 Task: Add Cheese Curds to the cart.
Action: Mouse moved to (17, 81)
Screenshot: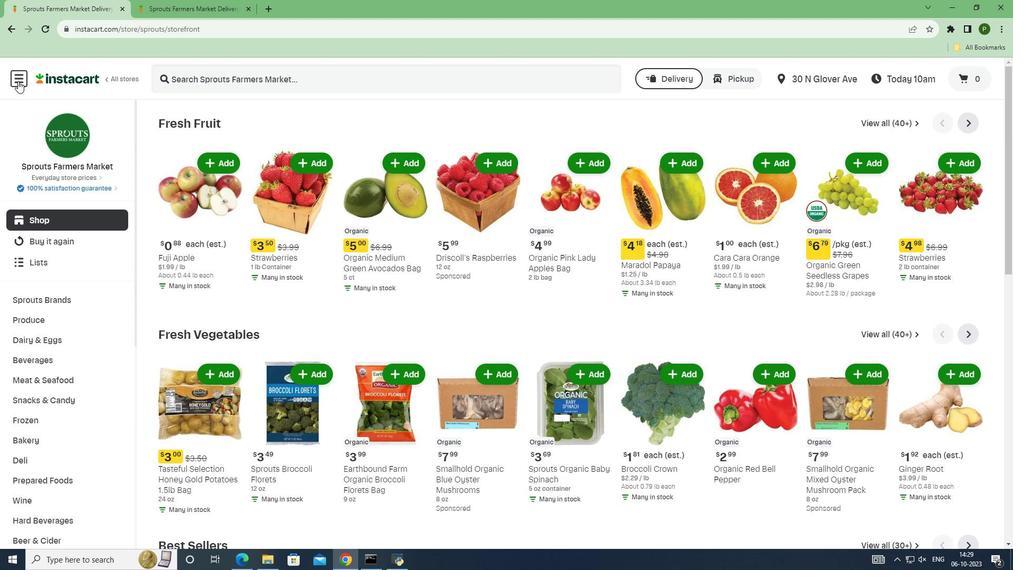 
Action: Mouse pressed left at (17, 81)
Screenshot: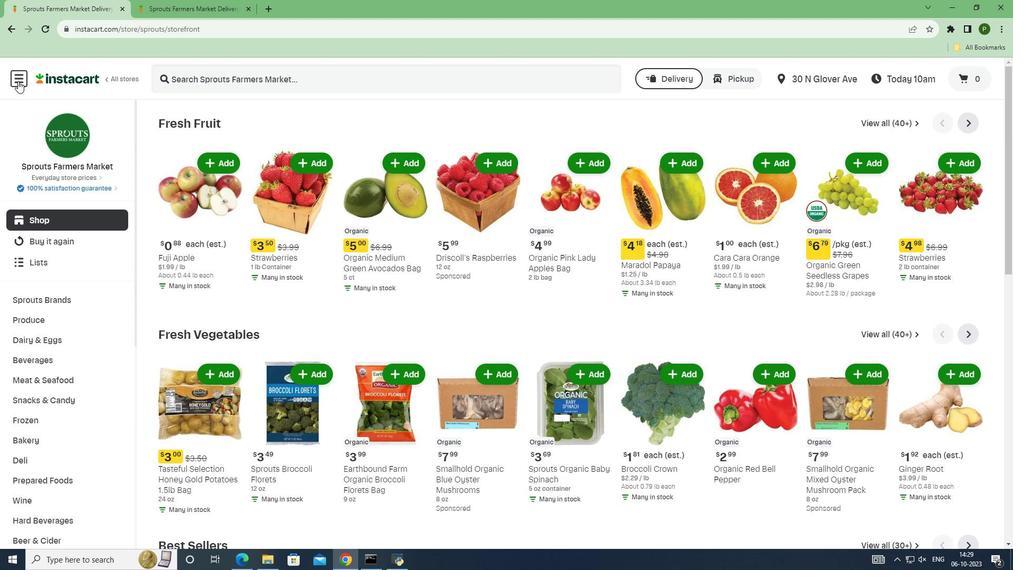 
Action: Mouse moved to (48, 281)
Screenshot: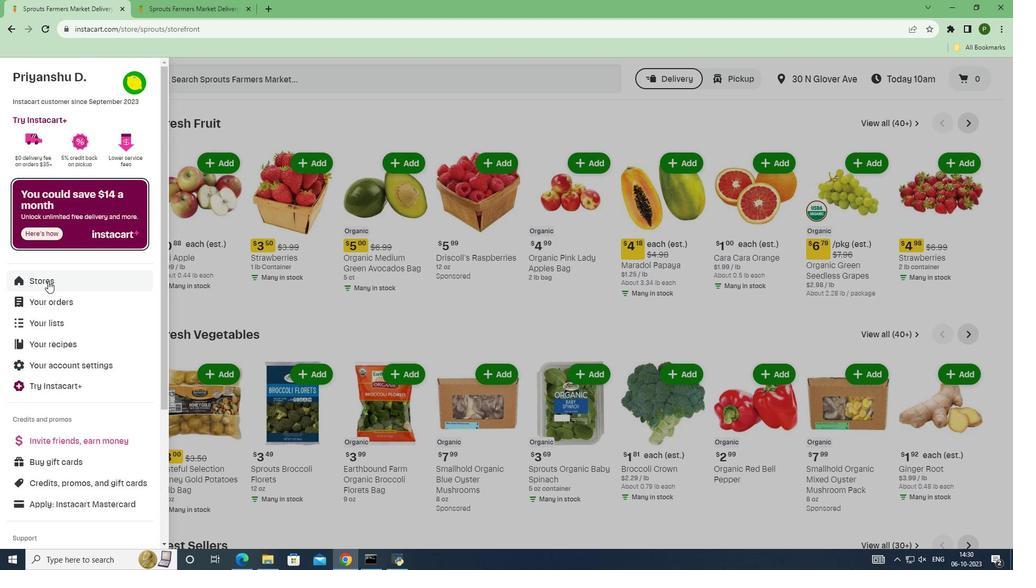 
Action: Mouse pressed left at (48, 281)
Screenshot: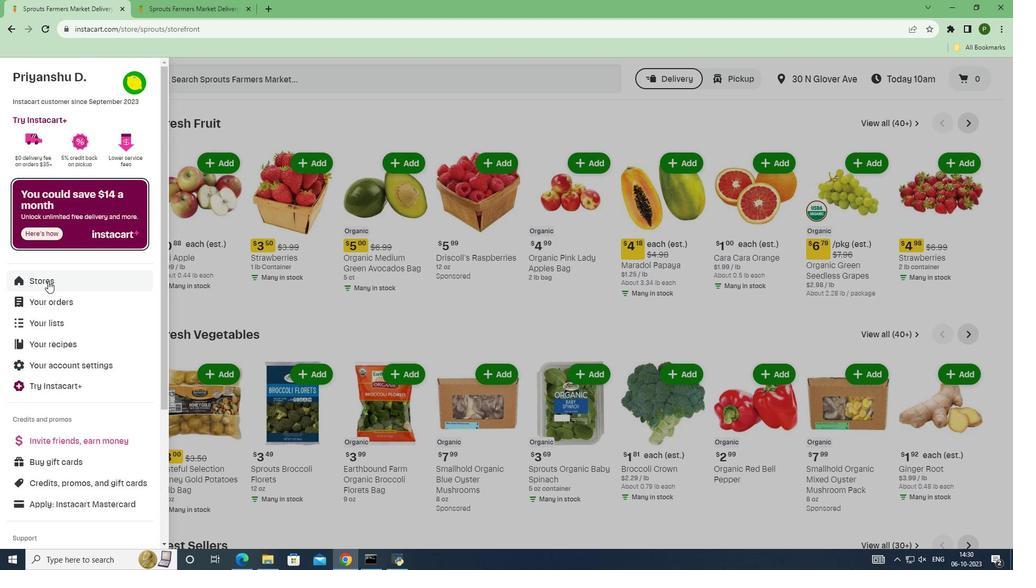
Action: Mouse moved to (237, 120)
Screenshot: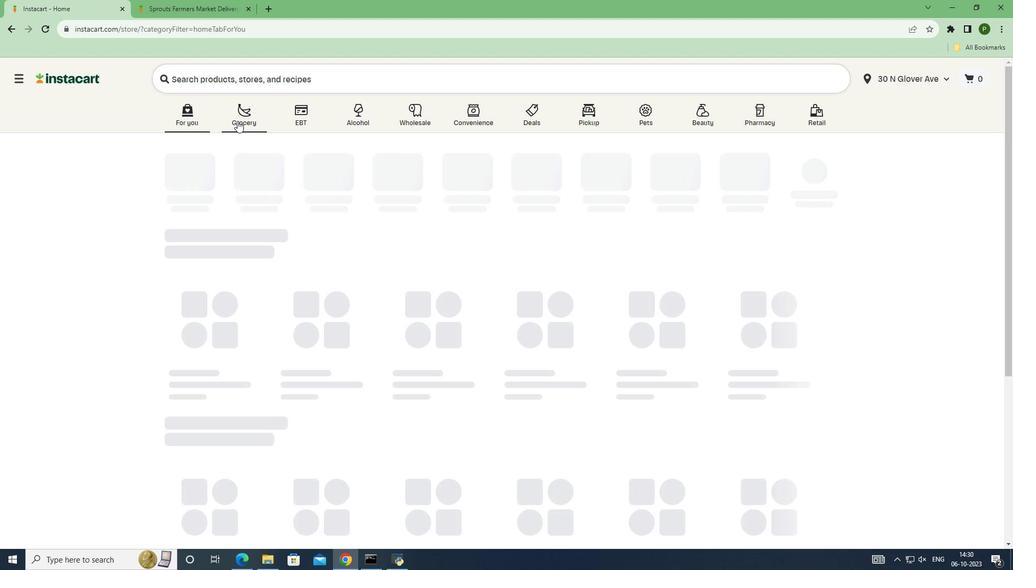 
Action: Mouse pressed left at (237, 120)
Screenshot: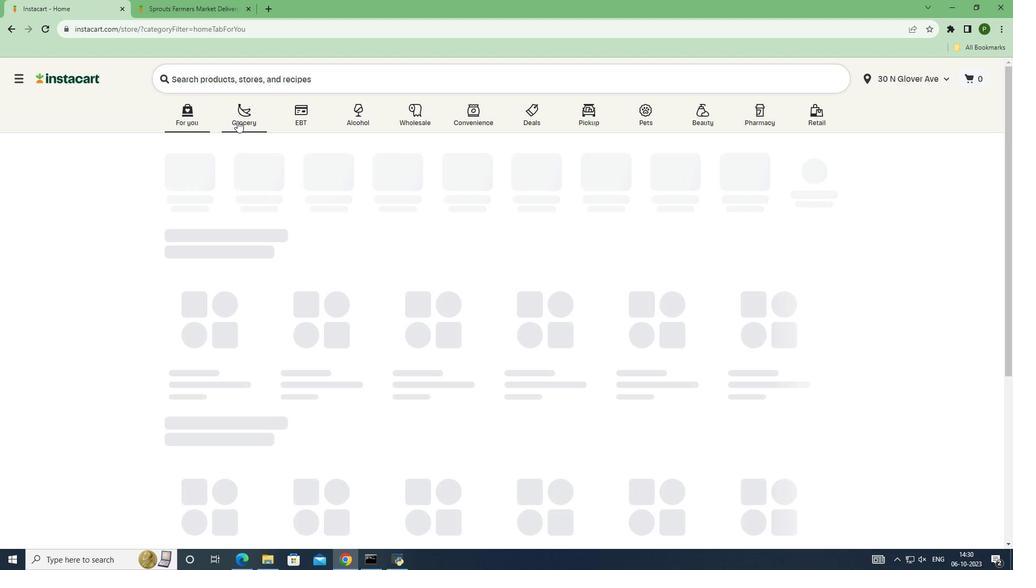 
Action: Mouse moved to (653, 239)
Screenshot: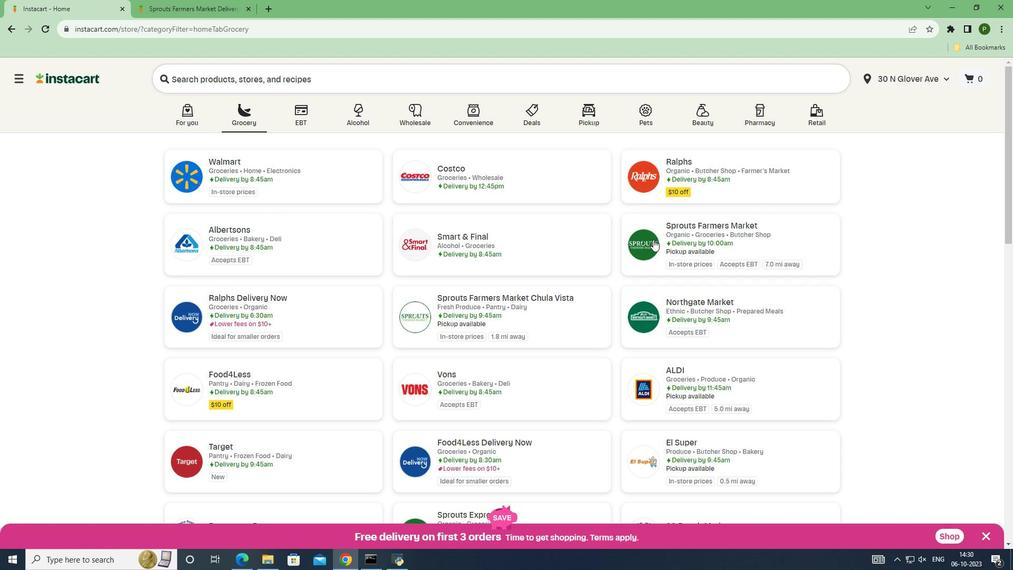 
Action: Mouse pressed left at (653, 239)
Screenshot: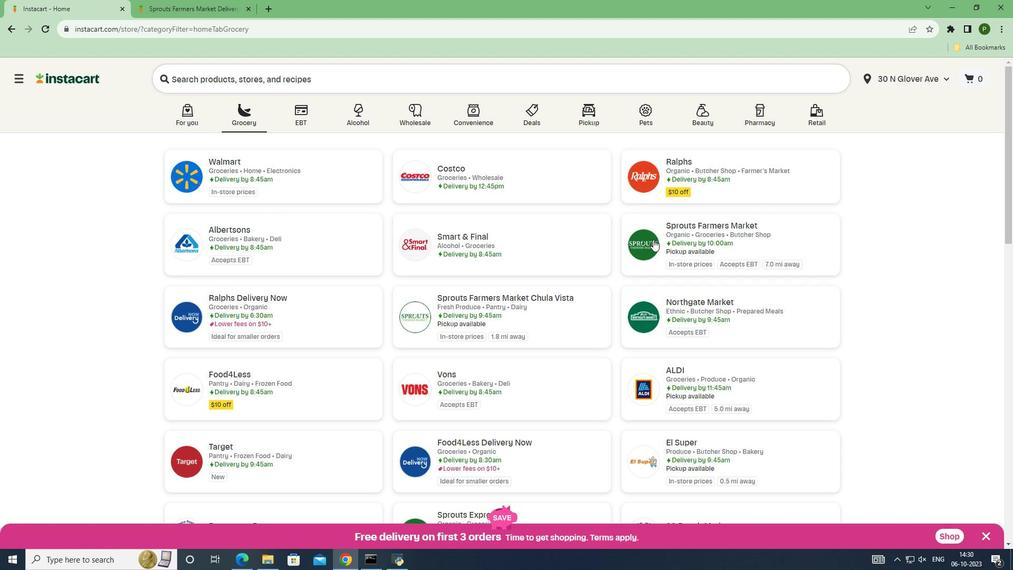 
Action: Mouse moved to (72, 344)
Screenshot: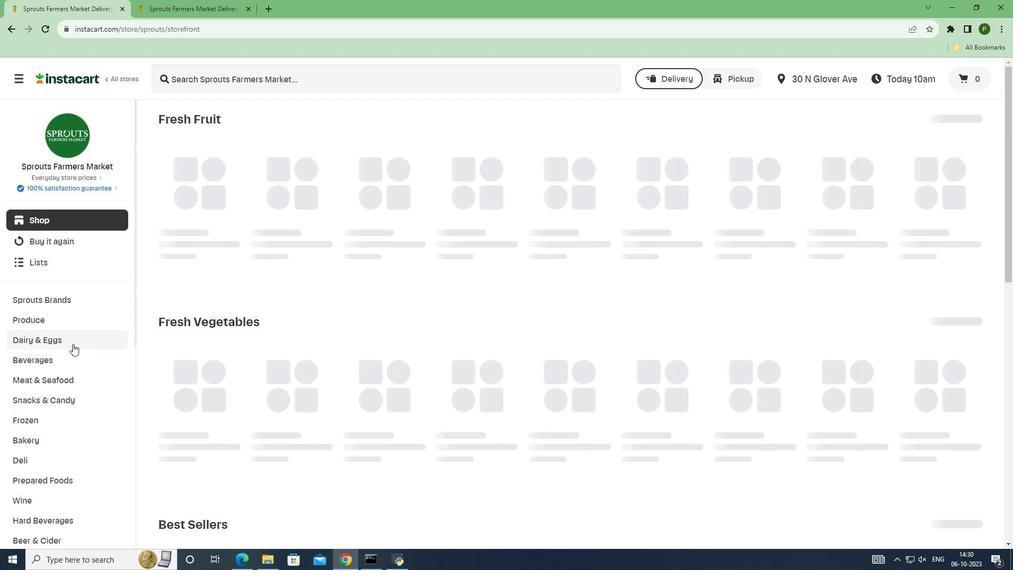 
Action: Mouse pressed left at (72, 344)
Screenshot: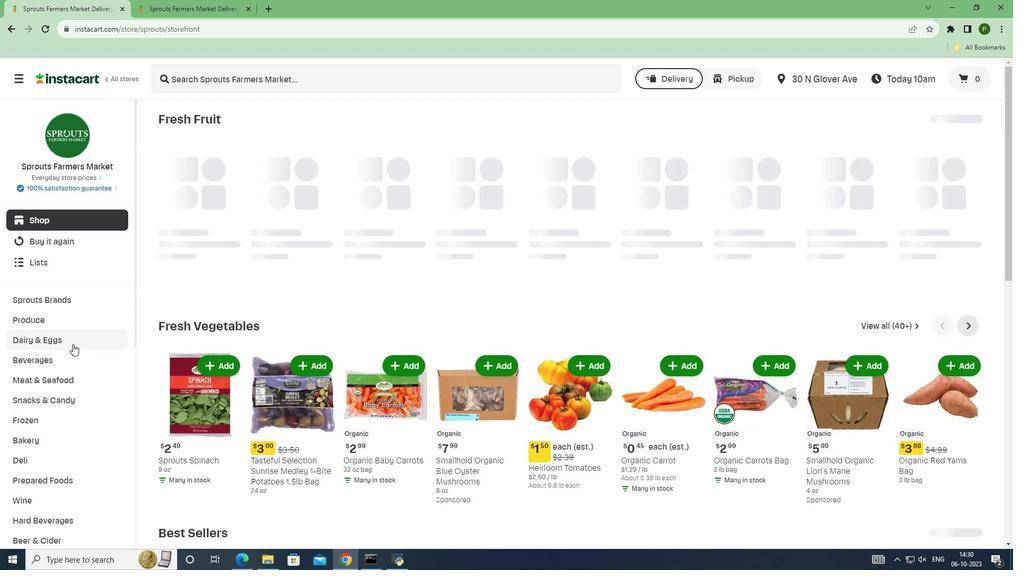 
Action: Mouse moved to (62, 378)
Screenshot: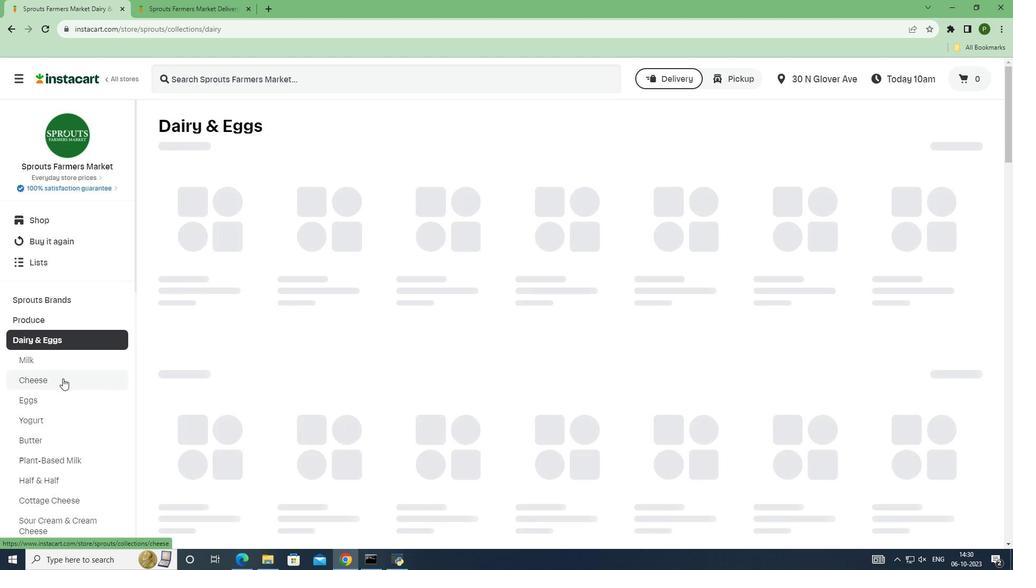 
Action: Mouse pressed left at (62, 378)
Screenshot: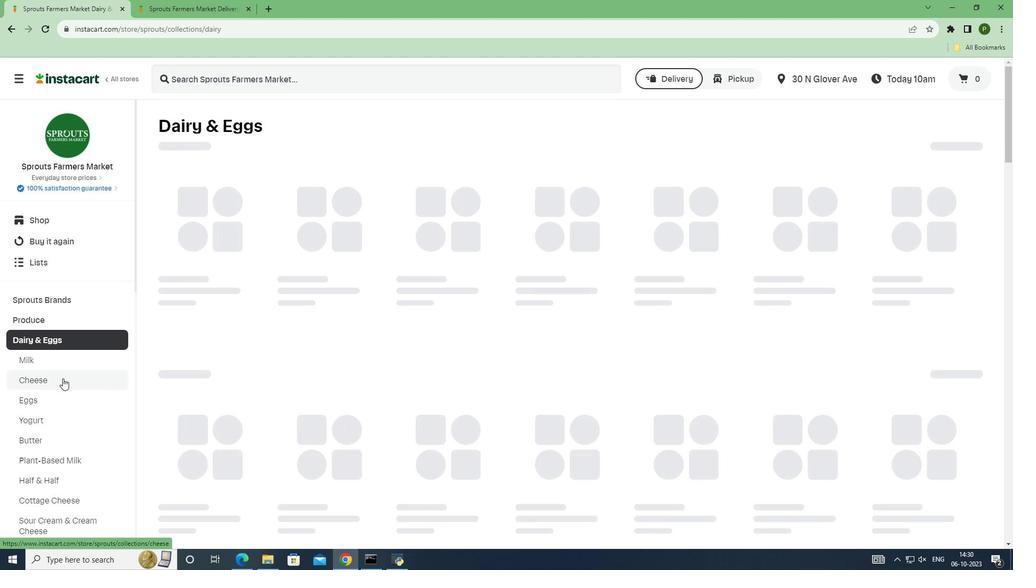 
Action: Mouse moved to (240, 76)
Screenshot: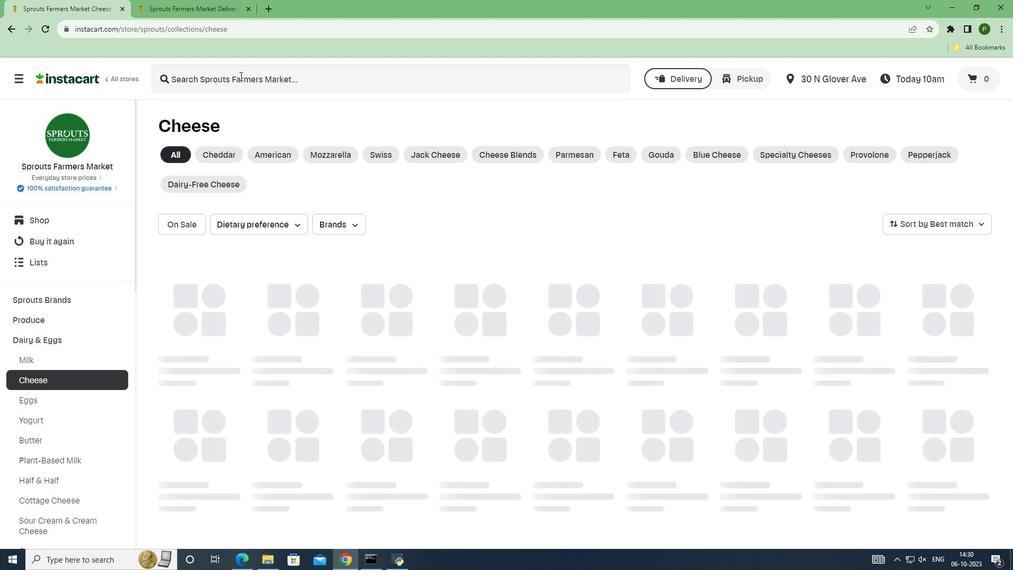 
Action: Mouse pressed left at (240, 76)
Screenshot: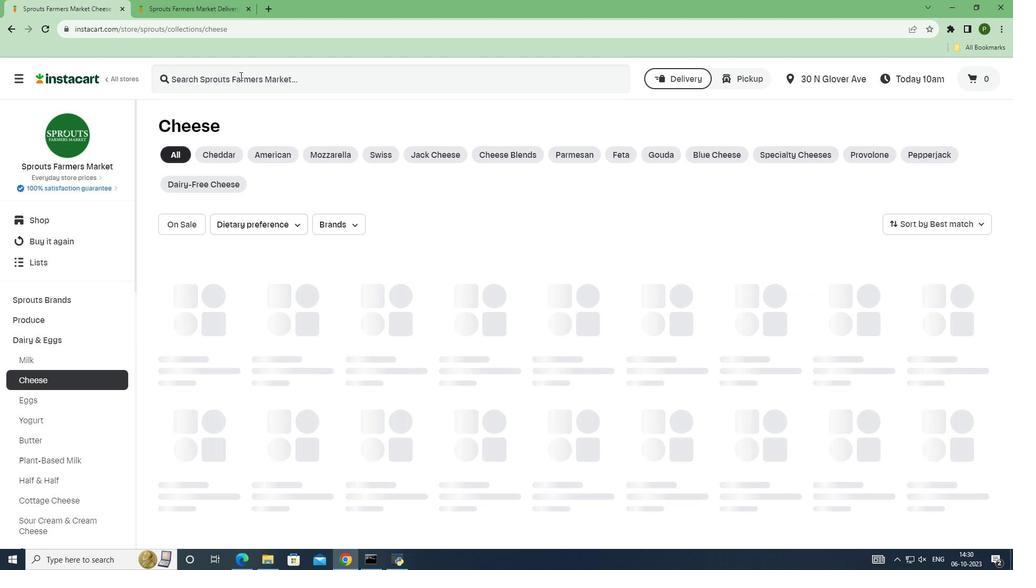 
Action: Key pressed <Key.caps_lock>C<Key.caps_lock>heese<Key.space><Key.caps_lock>C<Key.caps_lock>urds<Key.enter>
Screenshot: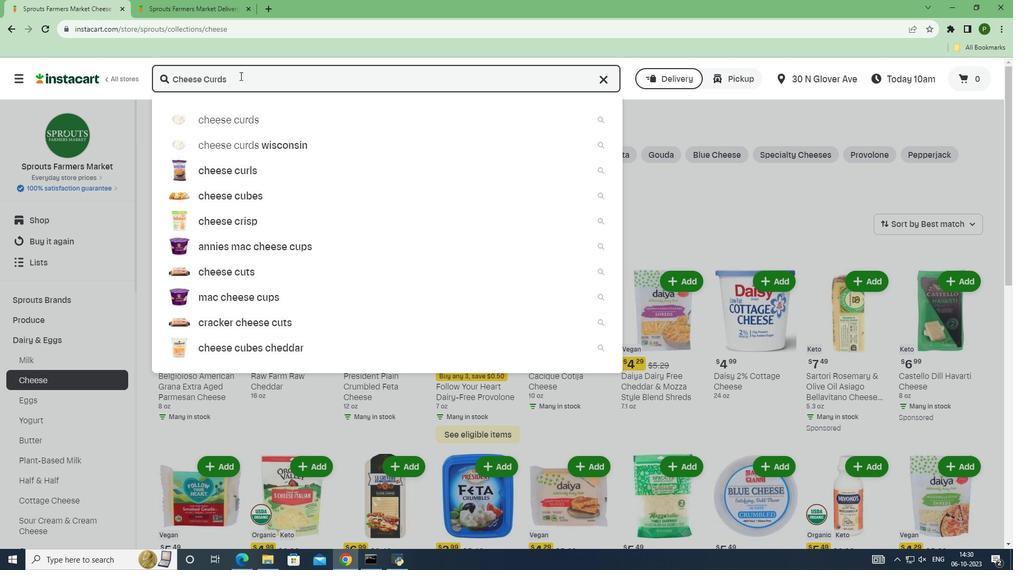 
Action: Mouse moved to (348, 296)
Screenshot: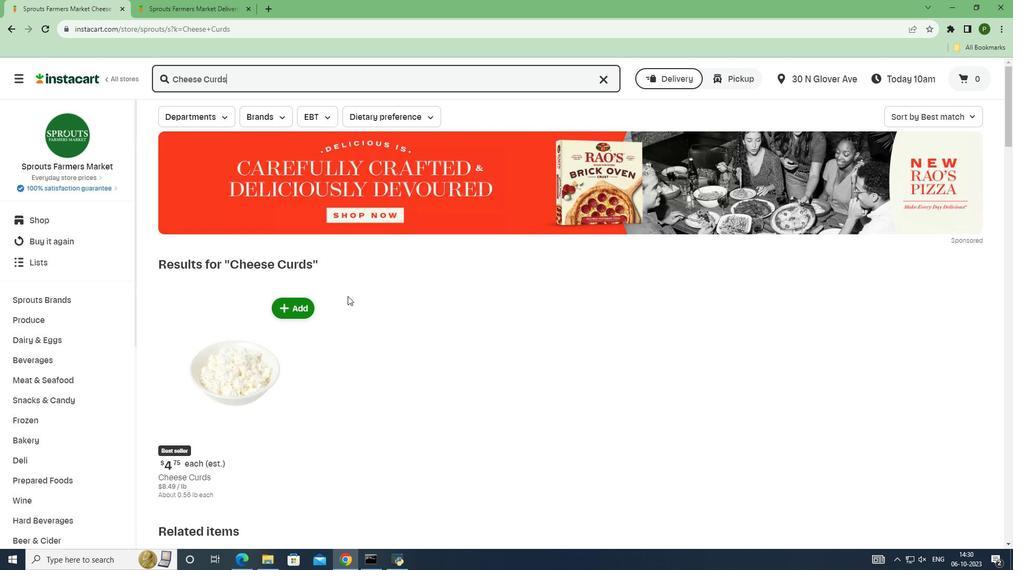 
Action: Mouse scrolled (348, 295) with delta (0, 0)
Screenshot: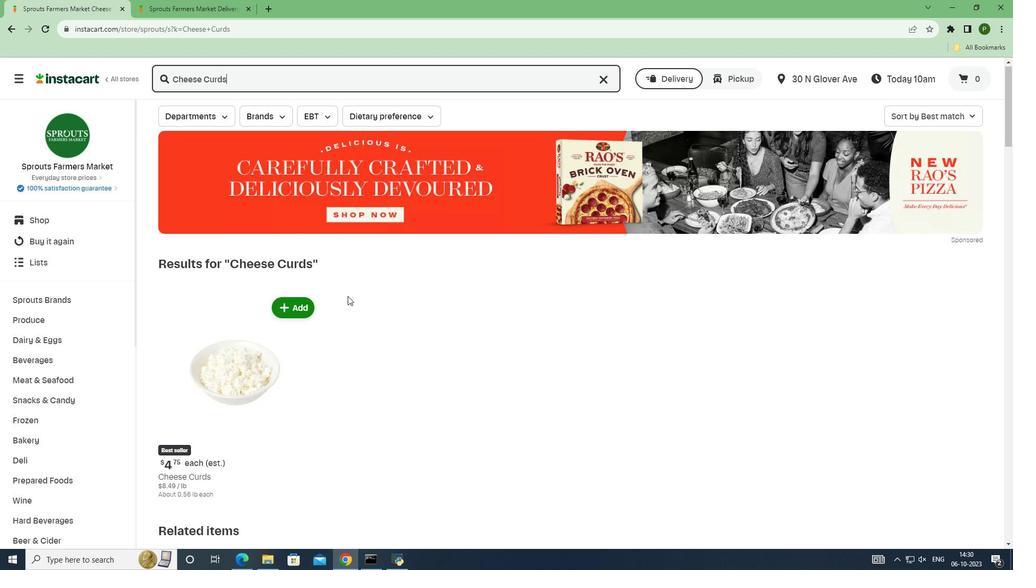 
Action: Mouse scrolled (348, 295) with delta (0, 0)
Screenshot: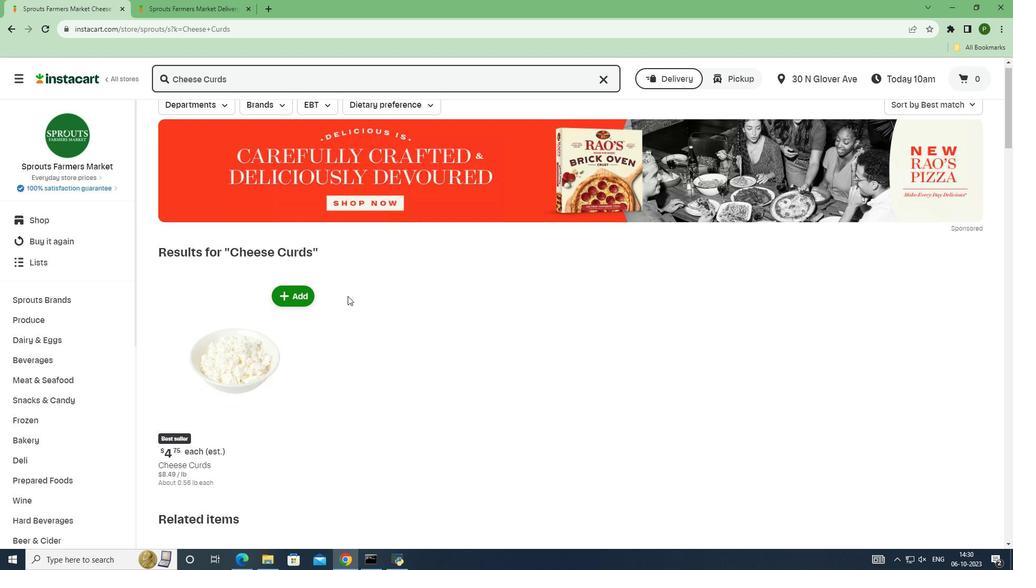 
Action: Mouse moved to (295, 205)
Screenshot: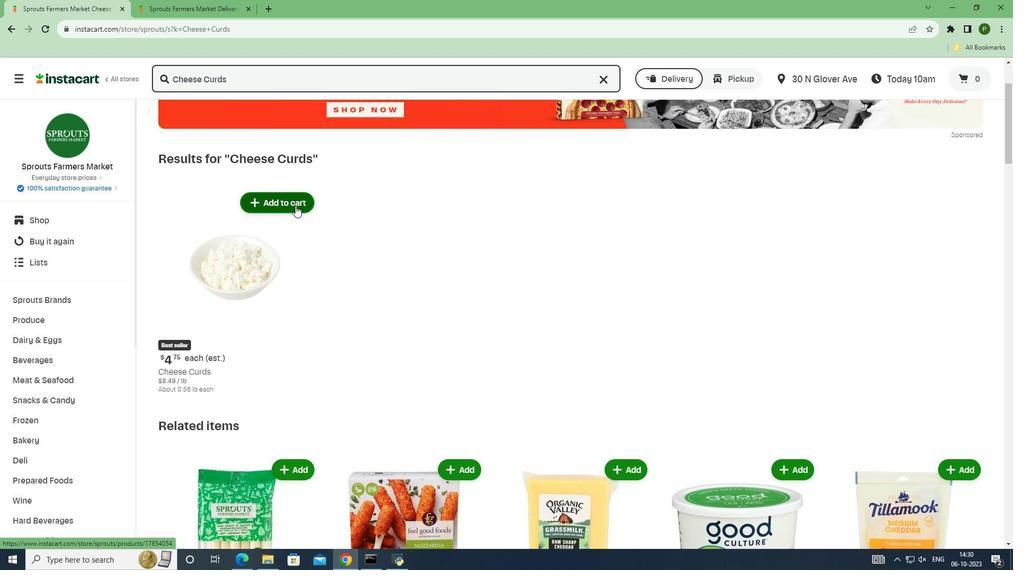 
Action: Mouse pressed left at (295, 205)
Screenshot: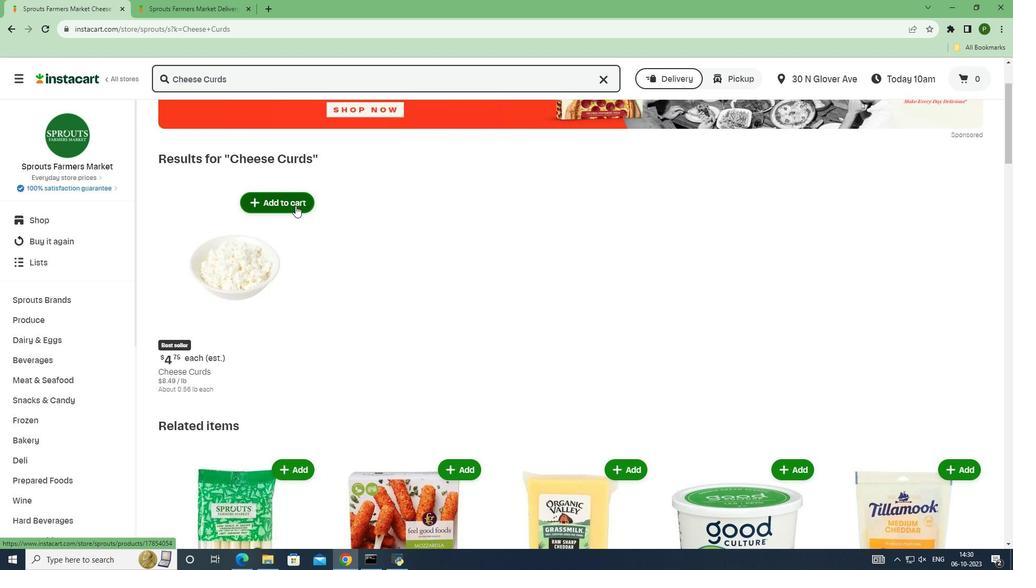 
Action: Mouse moved to (428, 247)
Screenshot: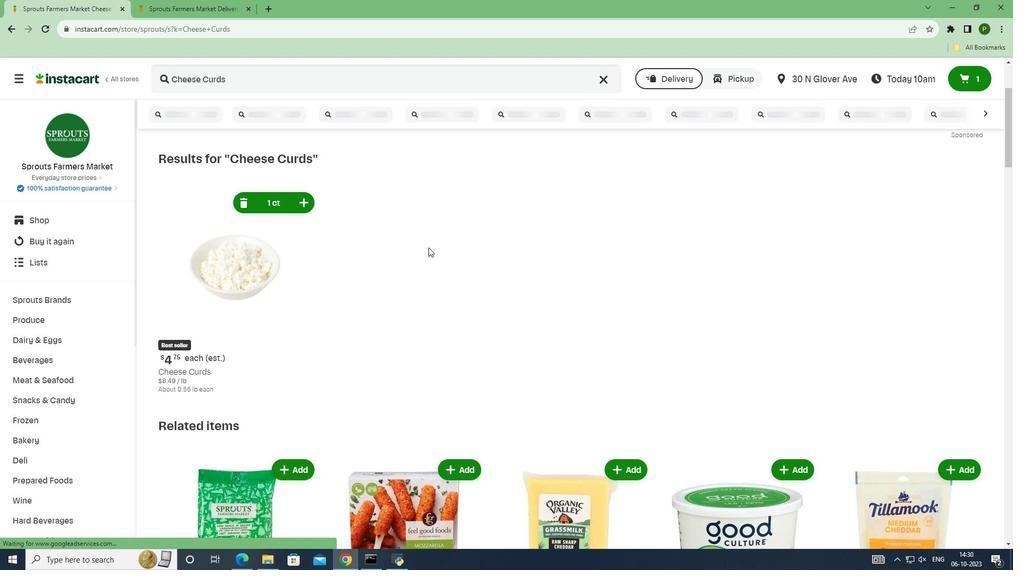 
